 Task: Check the average views per listing of laminate floors in the last 1 year.
Action: Mouse moved to (882, 200)
Screenshot: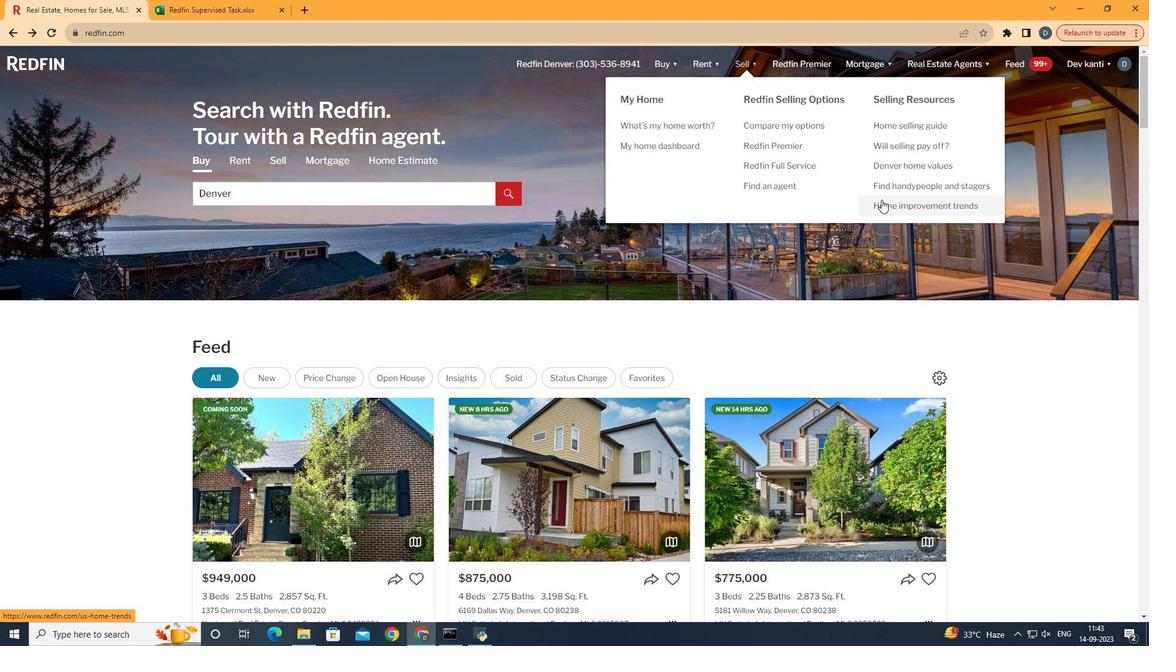 
Action: Mouse pressed left at (882, 200)
Screenshot: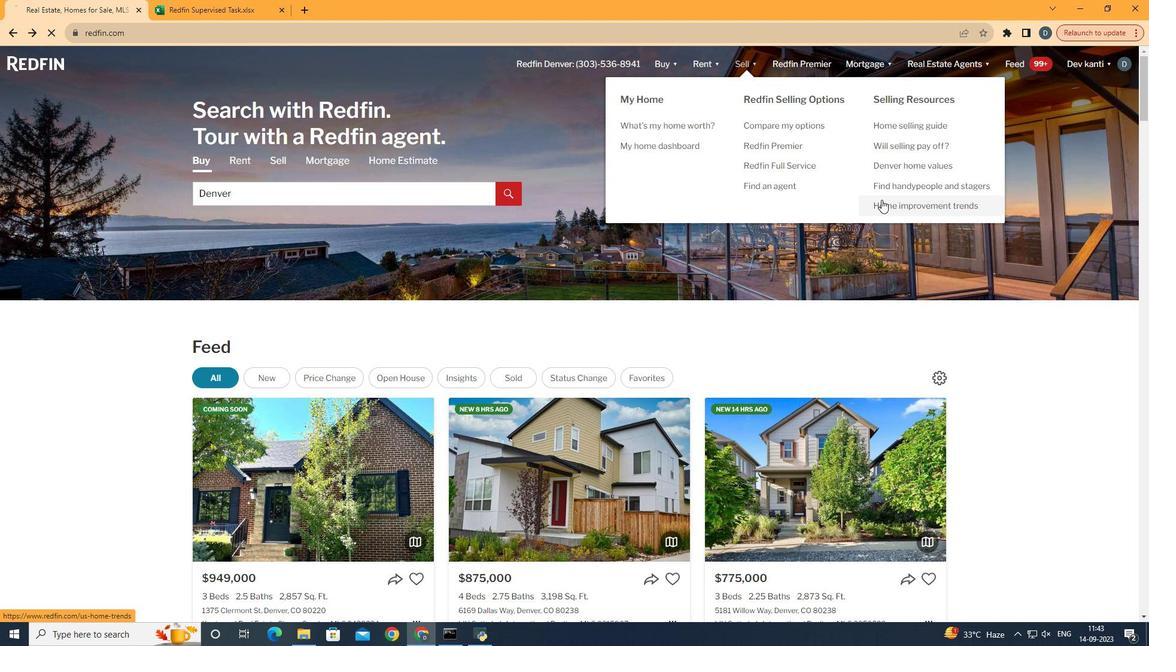 
Action: Mouse moved to (282, 228)
Screenshot: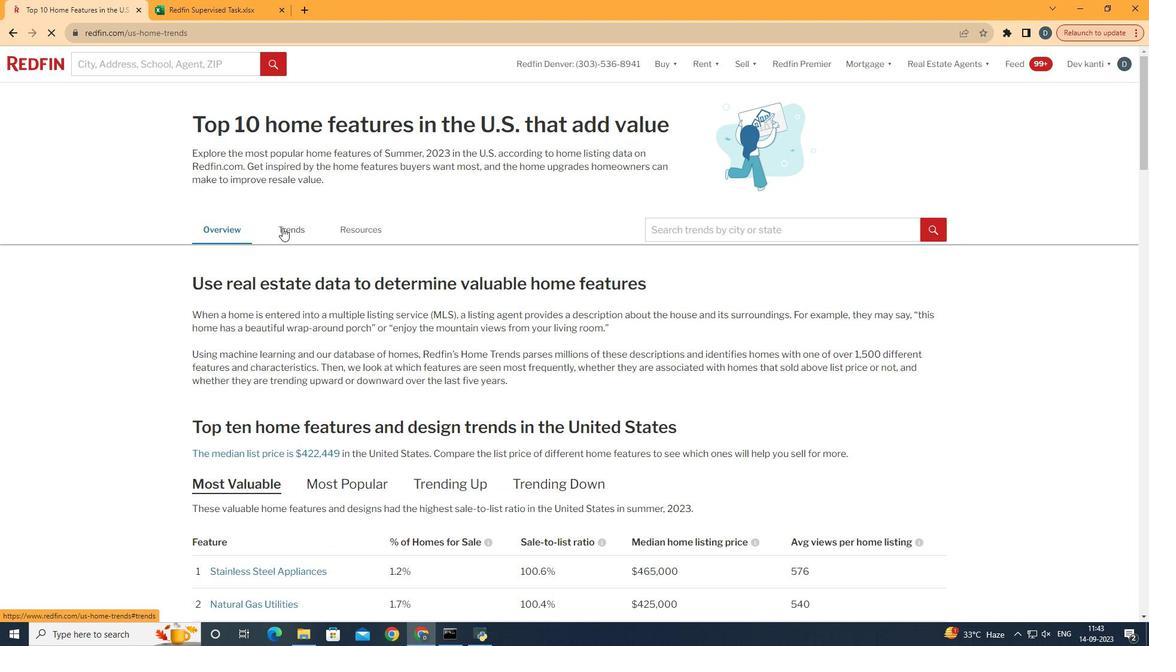 
Action: Mouse pressed left at (282, 228)
Screenshot: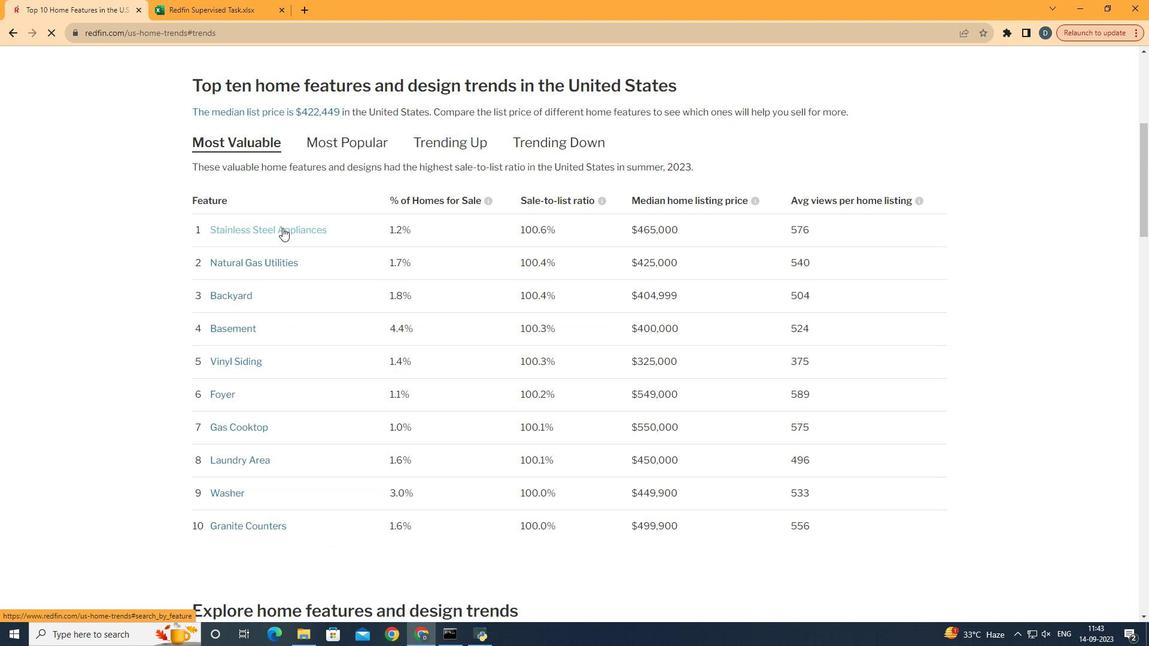 
Action: Mouse moved to (559, 291)
Screenshot: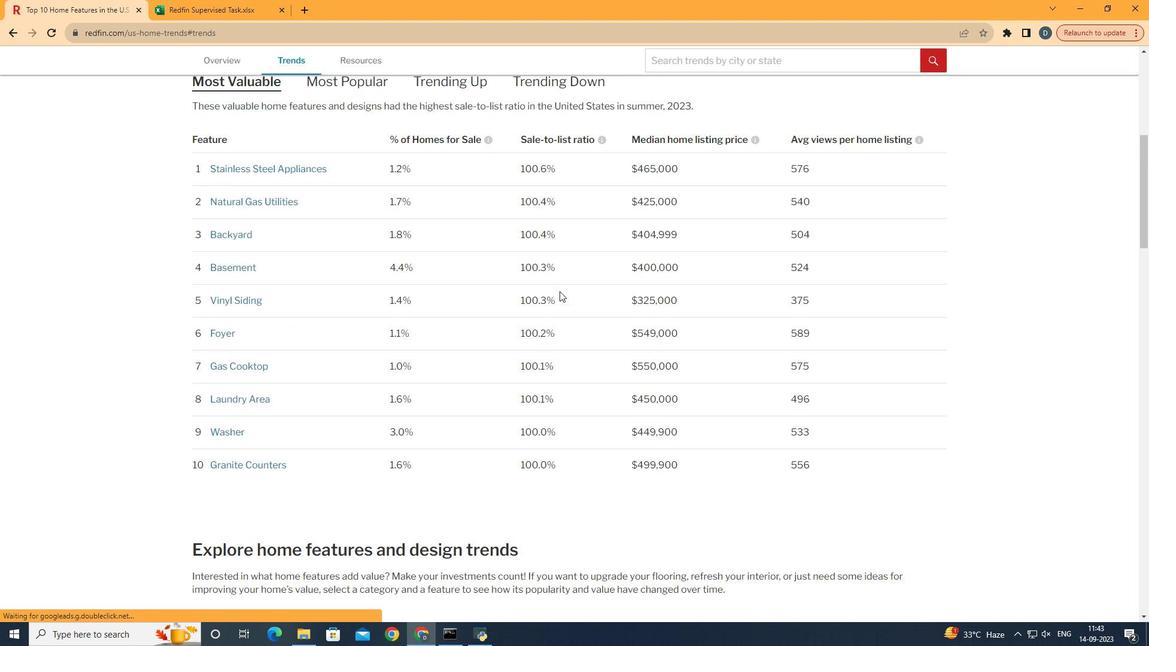 
Action: Mouse scrolled (559, 291) with delta (0, 0)
Screenshot: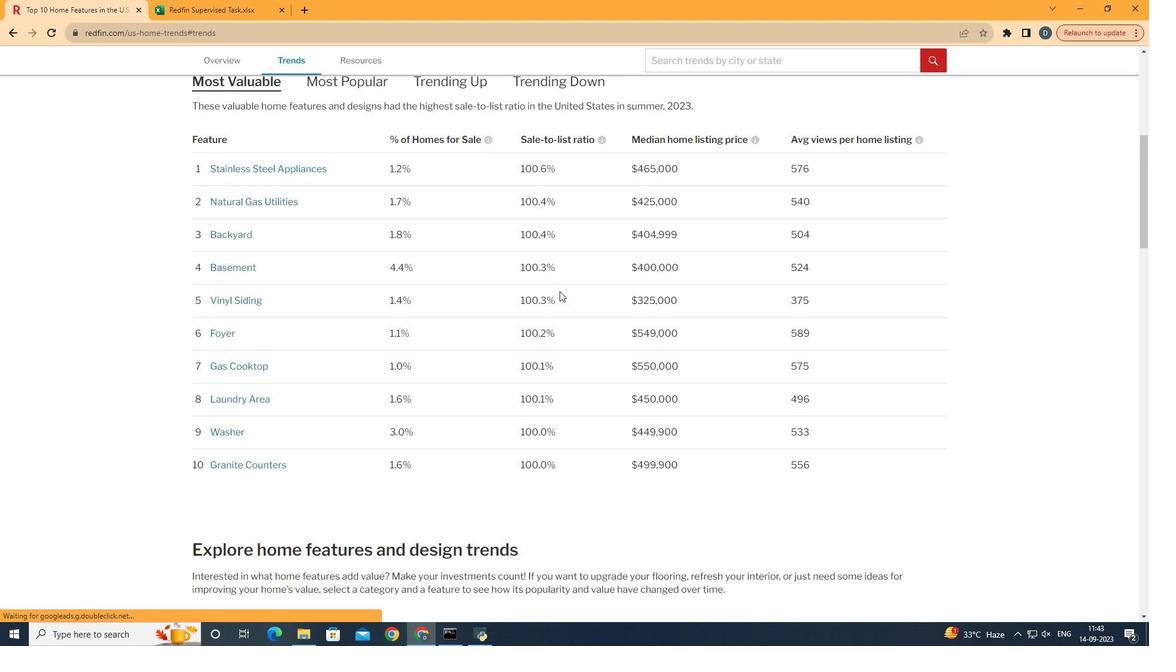 
Action: Mouse scrolled (559, 291) with delta (0, 0)
Screenshot: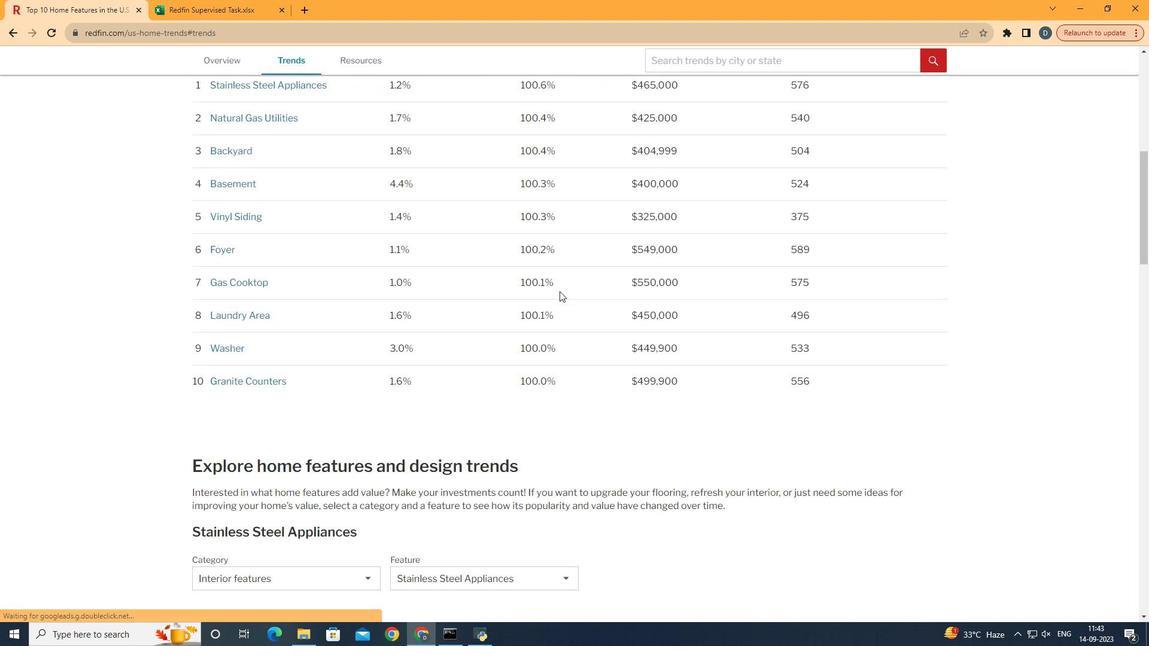 
Action: Mouse scrolled (559, 291) with delta (0, 0)
Screenshot: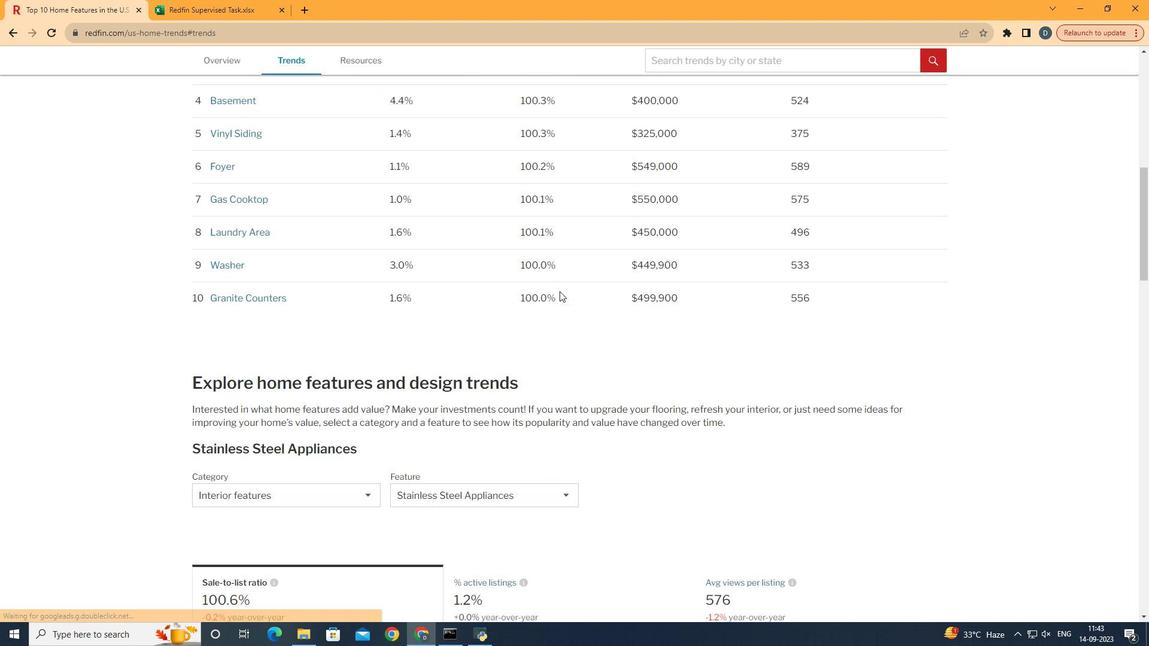 
Action: Mouse scrolled (559, 291) with delta (0, 0)
Screenshot: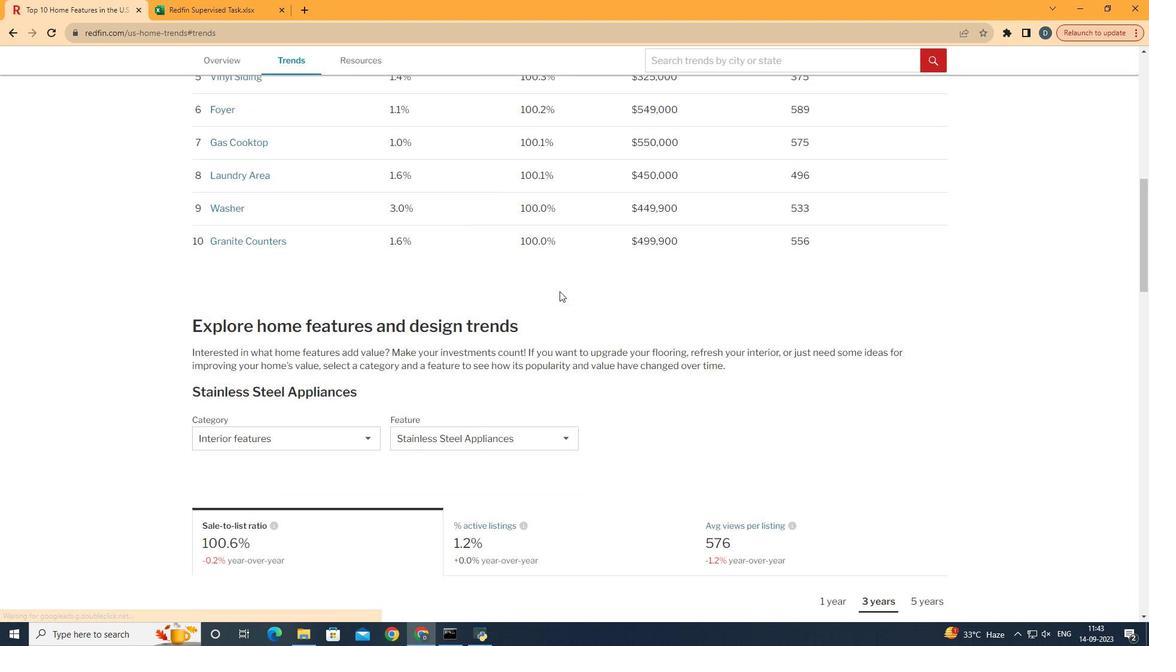 
Action: Mouse scrolled (559, 291) with delta (0, 0)
Screenshot: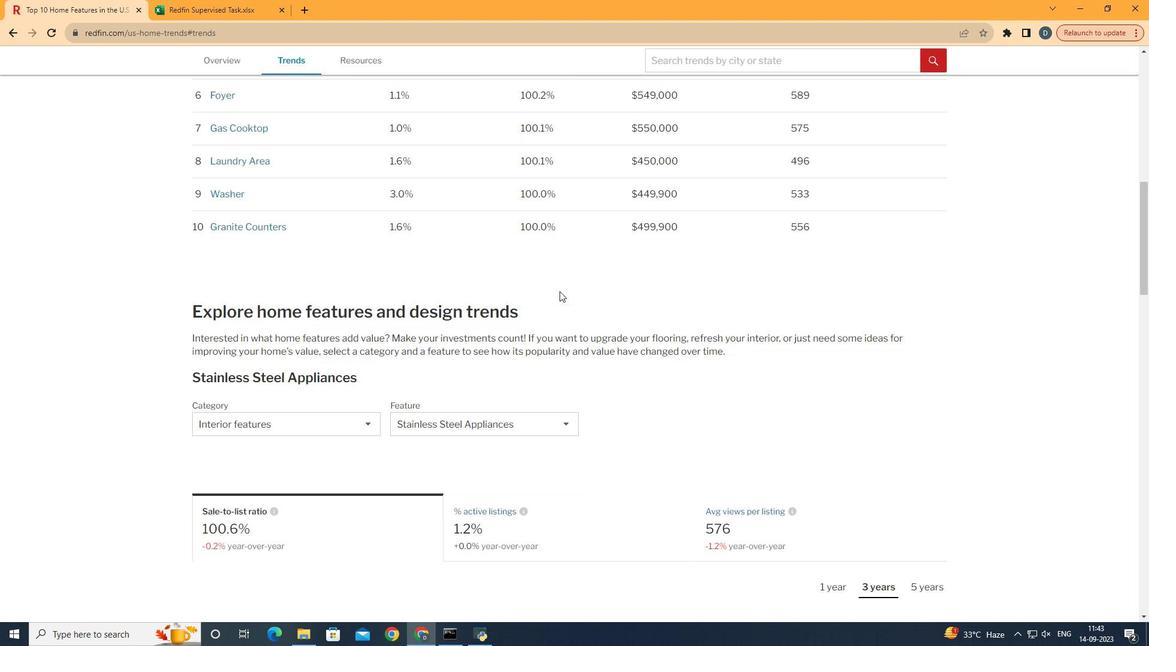 
Action: Mouse scrolled (559, 291) with delta (0, 0)
Screenshot: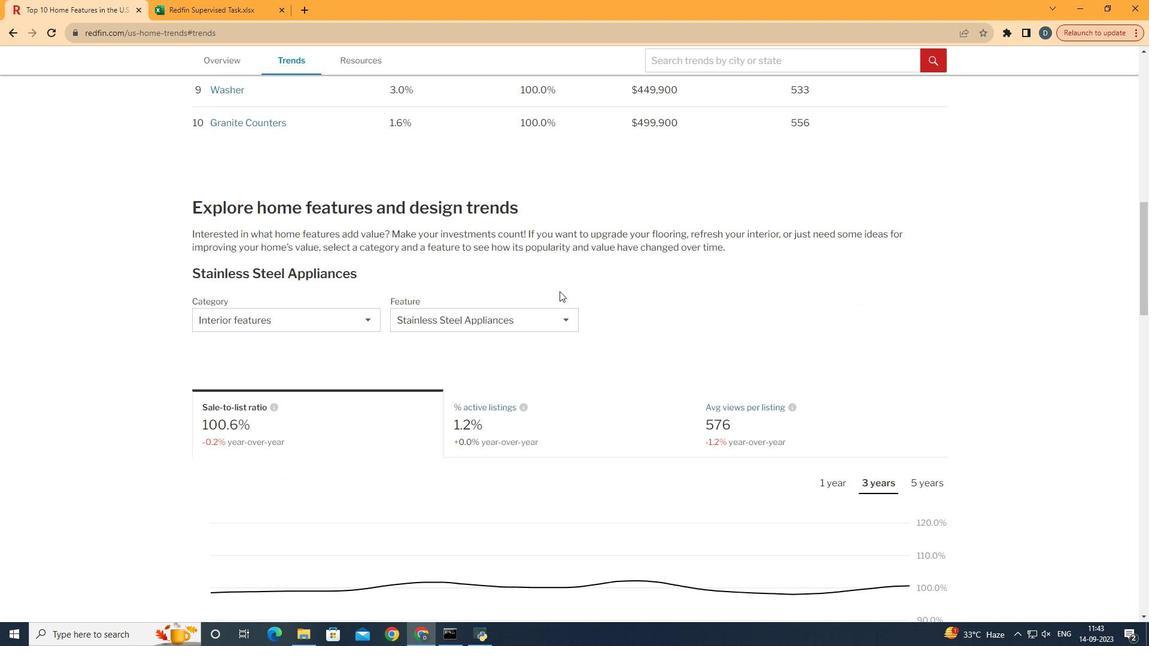 
Action: Mouse scrolled (559, 291) with delta (0, 0)
Screenshot: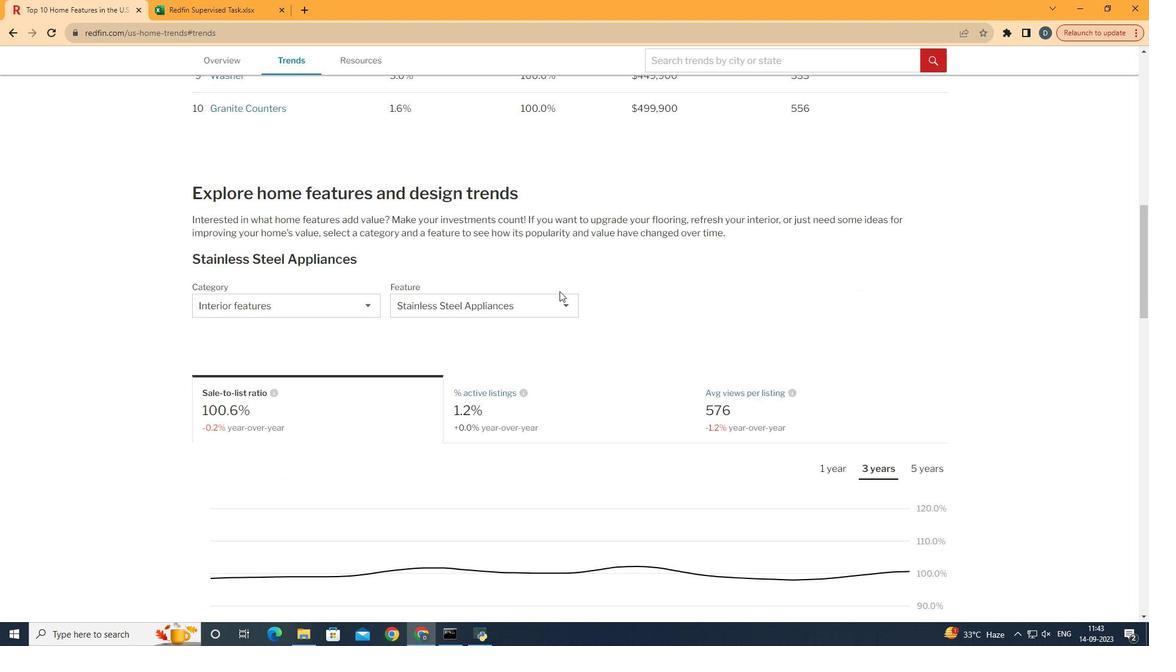 
Action: Mouse moved to (321, 301)
Screenshot: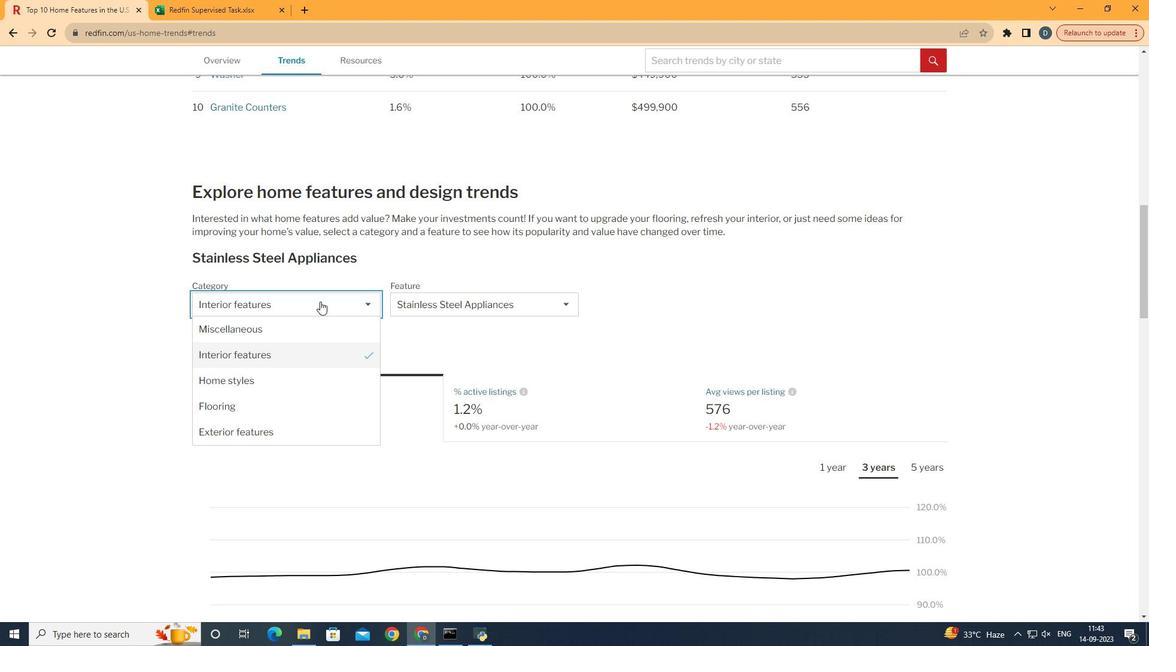 
Action: Mouse pressed left at (321, 301)
Screenshot: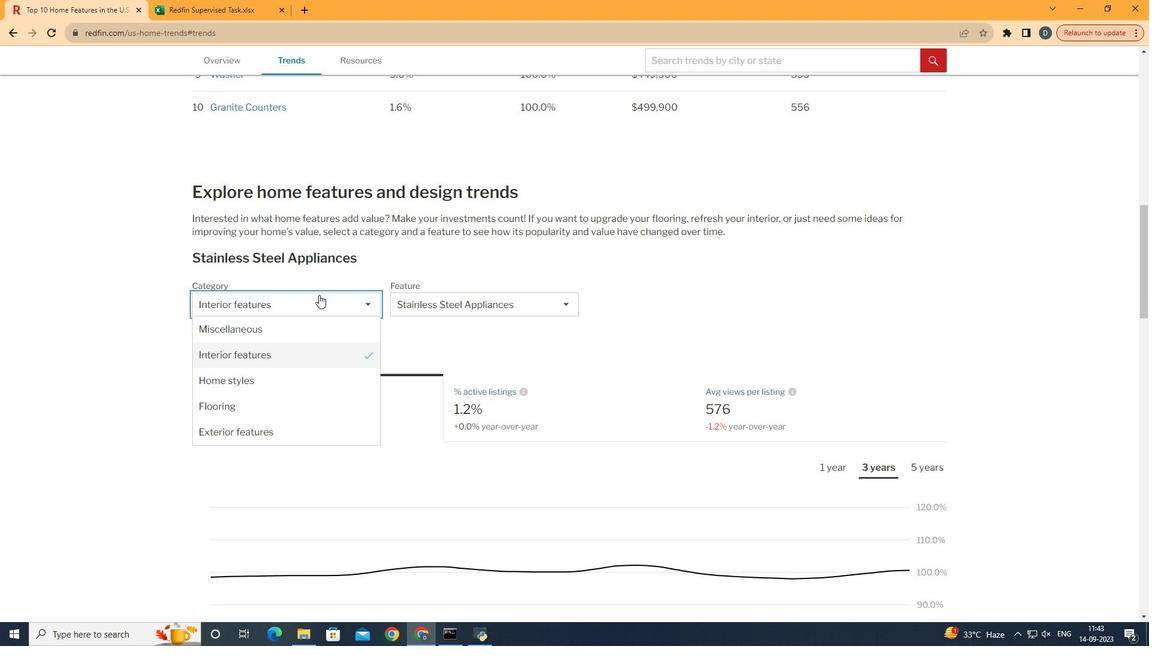 
Action: Mouse moved to (308, 411)
Screenshot: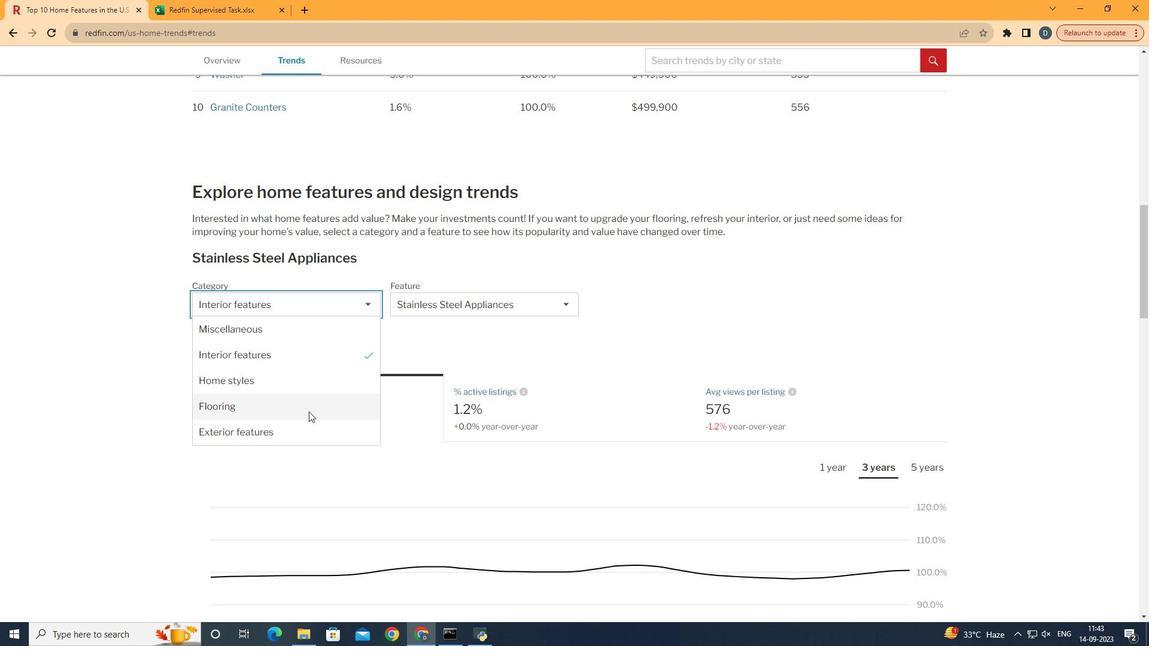 
Action: Mouse pressed left at (308, 411)
Screenshot: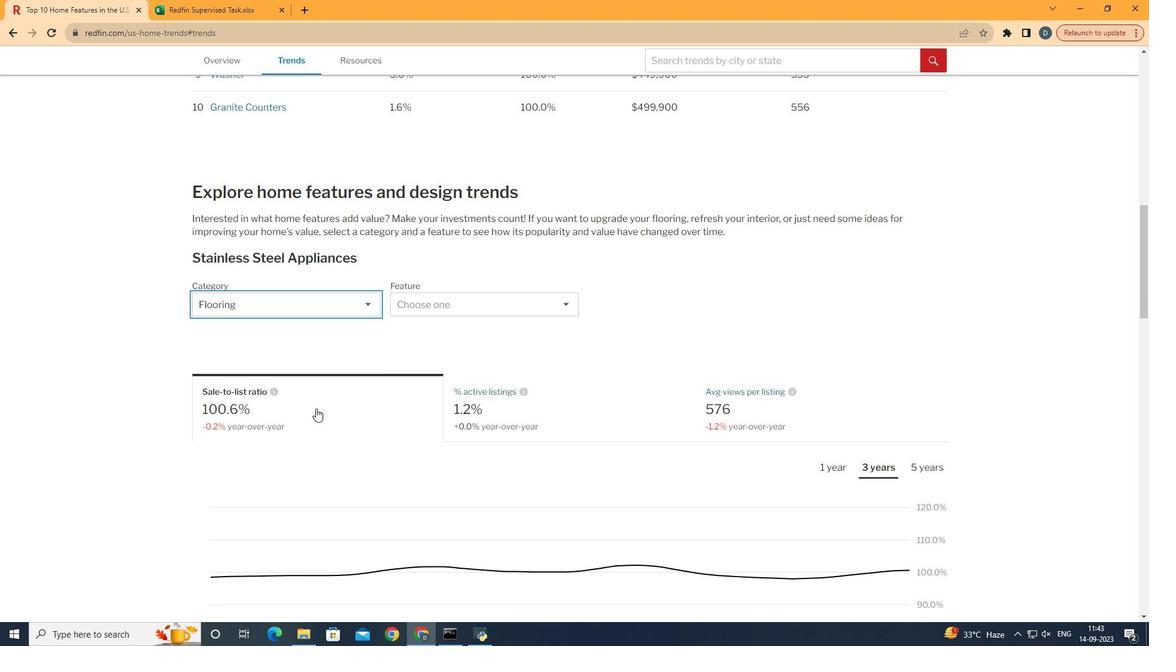 
Action: Mouse moved to (471, 304)
Screenshot: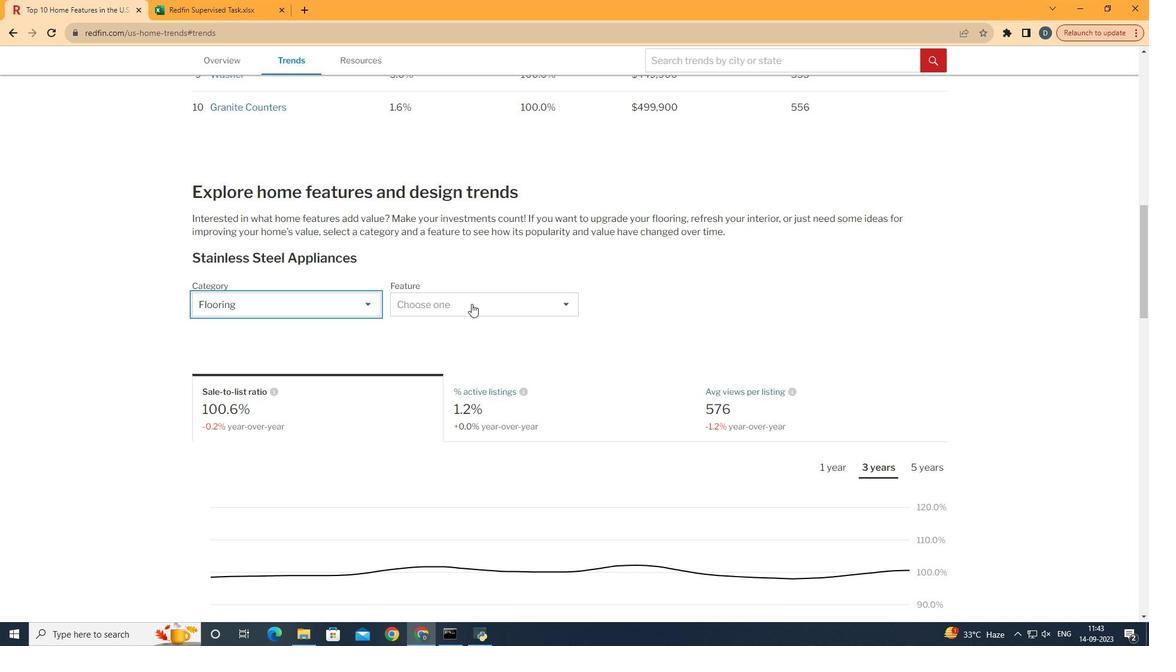 
Action: Mouse pressed left at (471, 304)
Screenshot: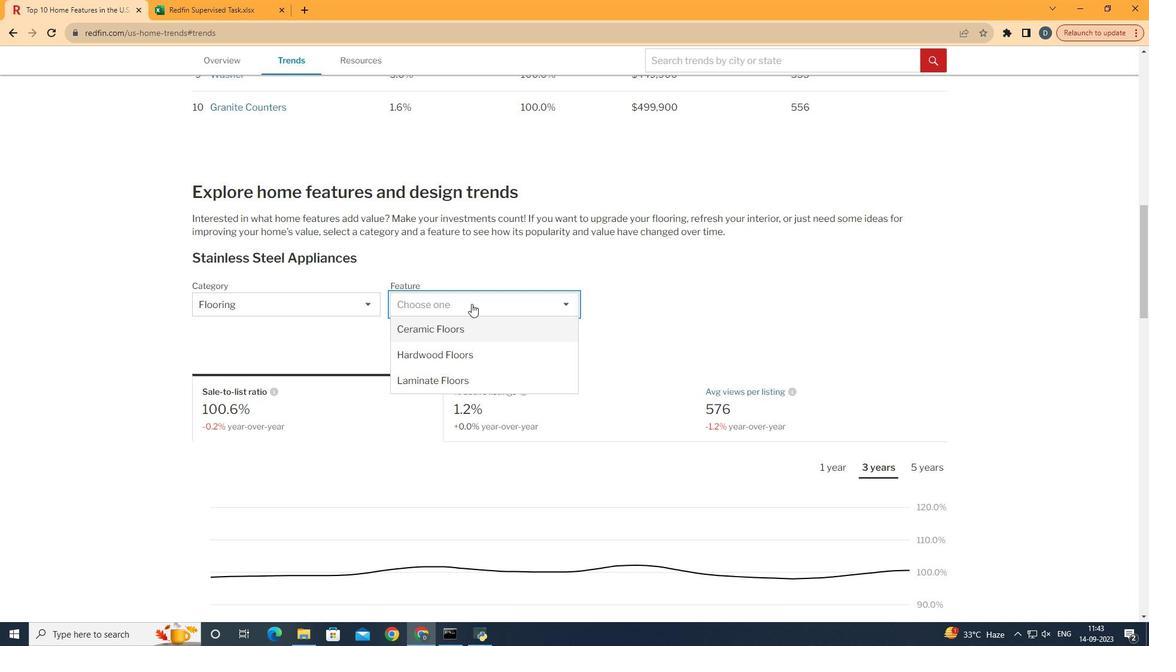 
Action: Mouse moved to (505, 378)
Screenshot: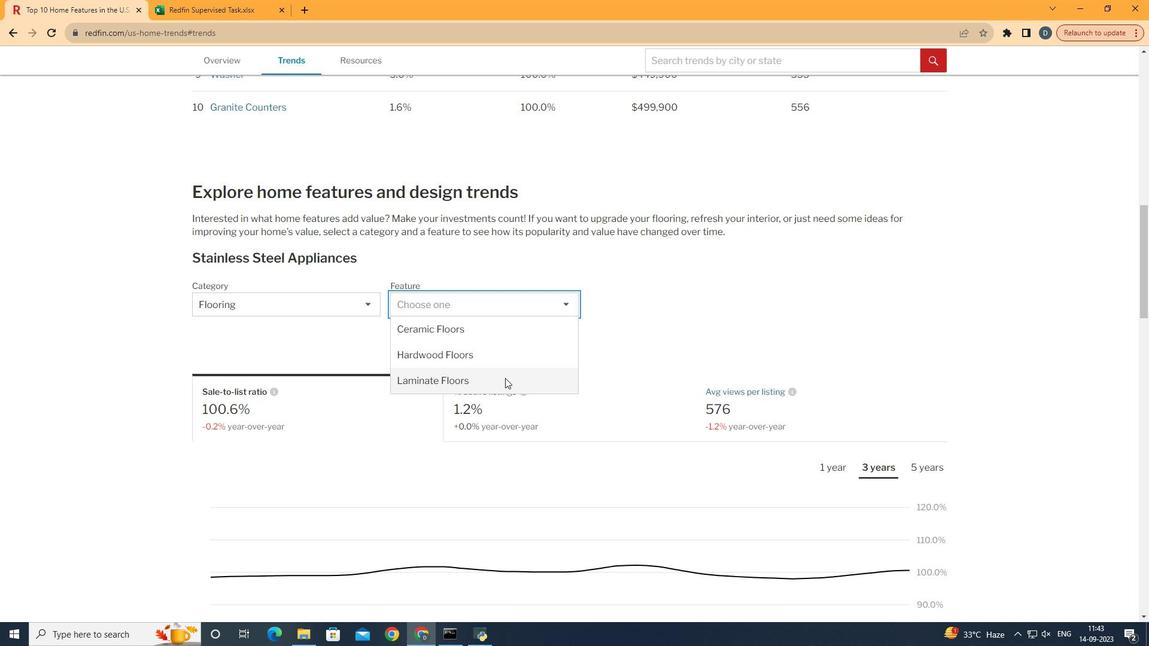 
Action: Mouse pressed left at (505, 378)
Screenshot: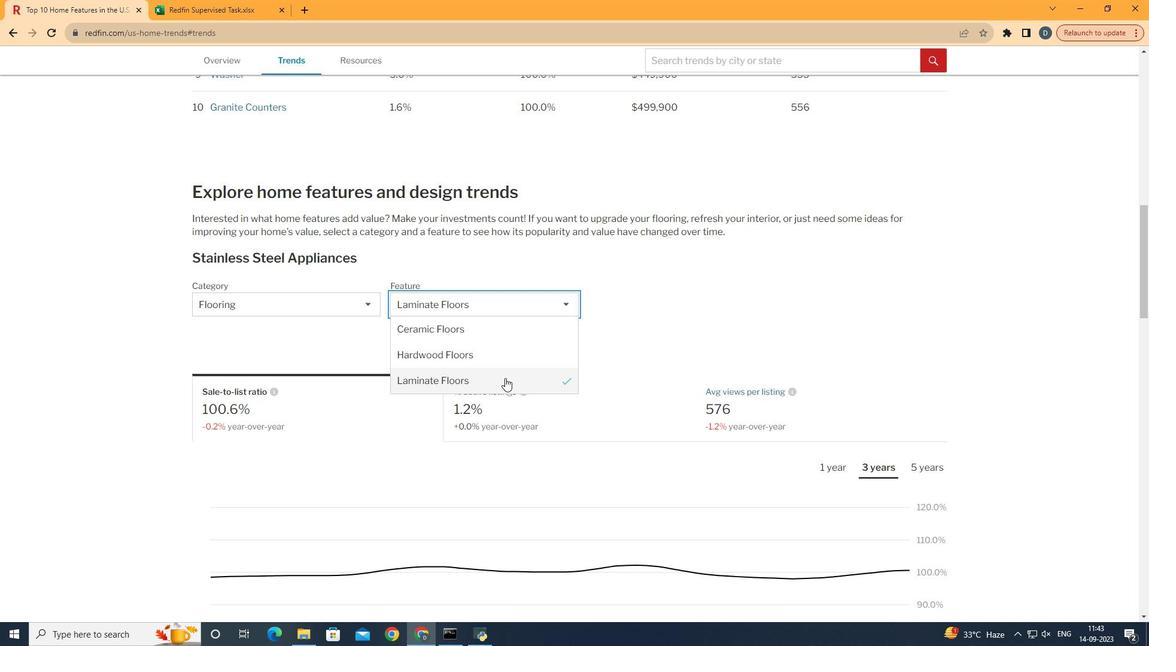 
Action: Mouse moved to (657, 328)
Screenshot: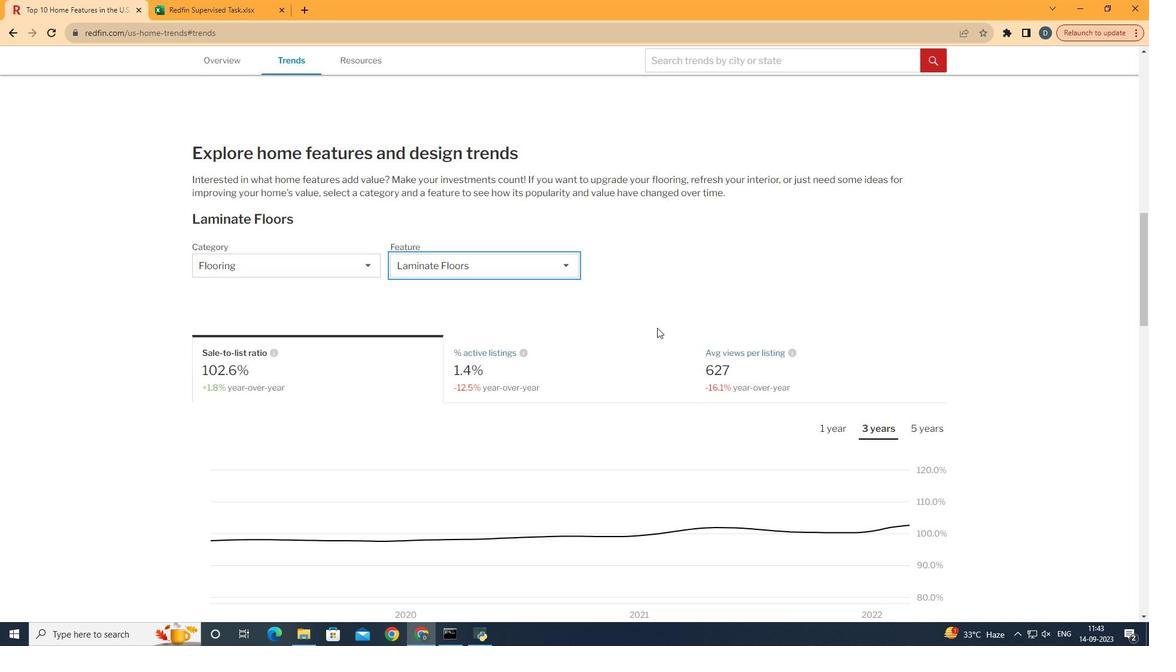 
Action: Mouse scrolled (657, 327) with delta (0, 0)
Screenshot: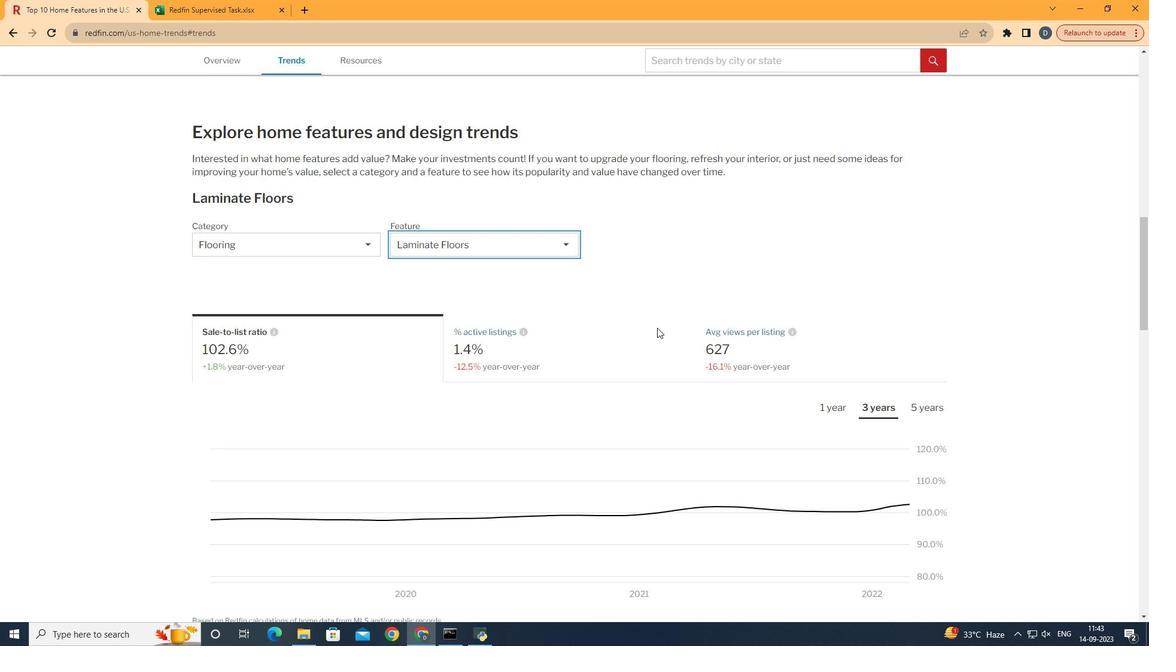 
Action: Mouse scrolled (657, 327) with delta (0, 0)
Screenshot: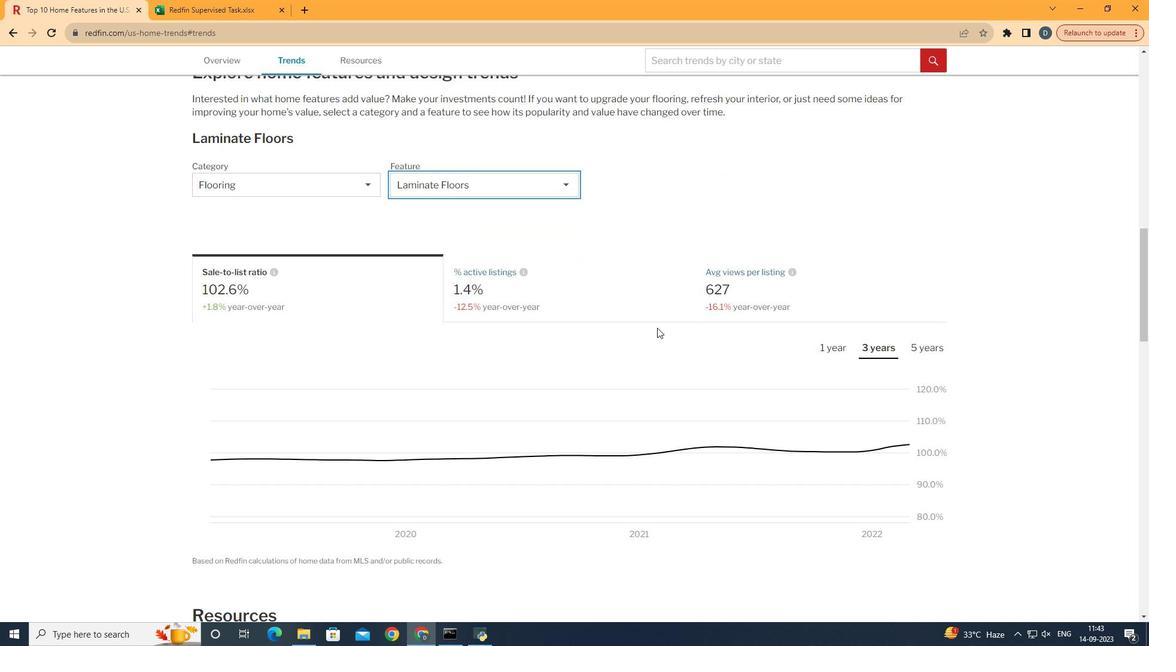 
Action: Mouse moved to (818, 292)
Screenshot: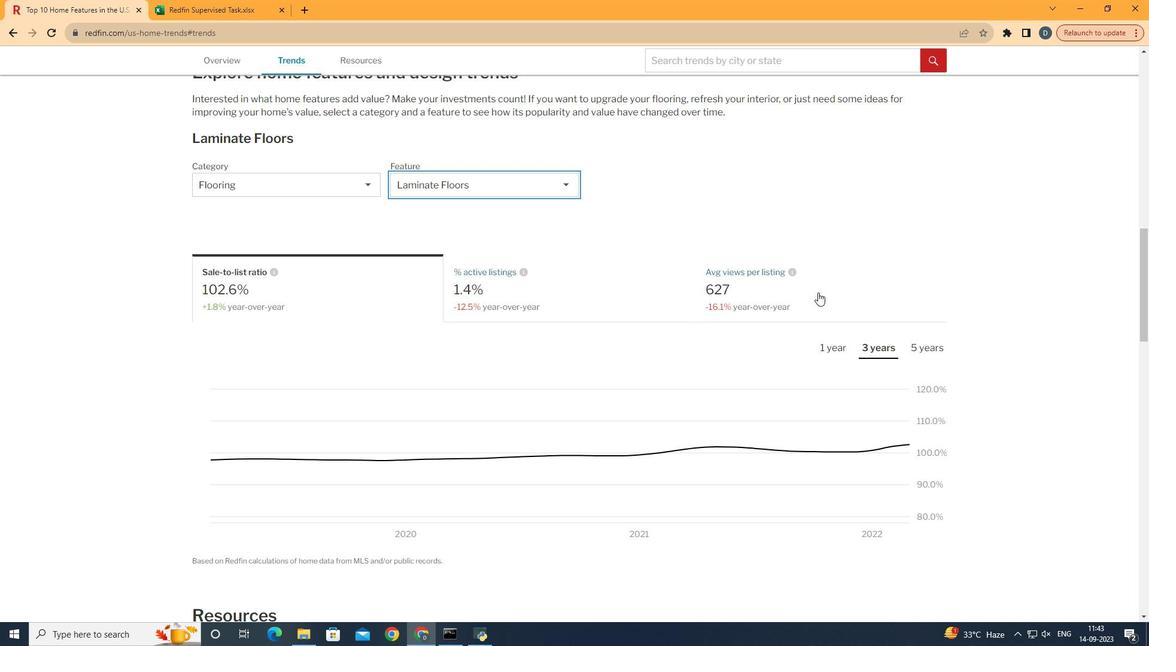 
Action: Mouse pressed left at (818, 292)
Screenshot: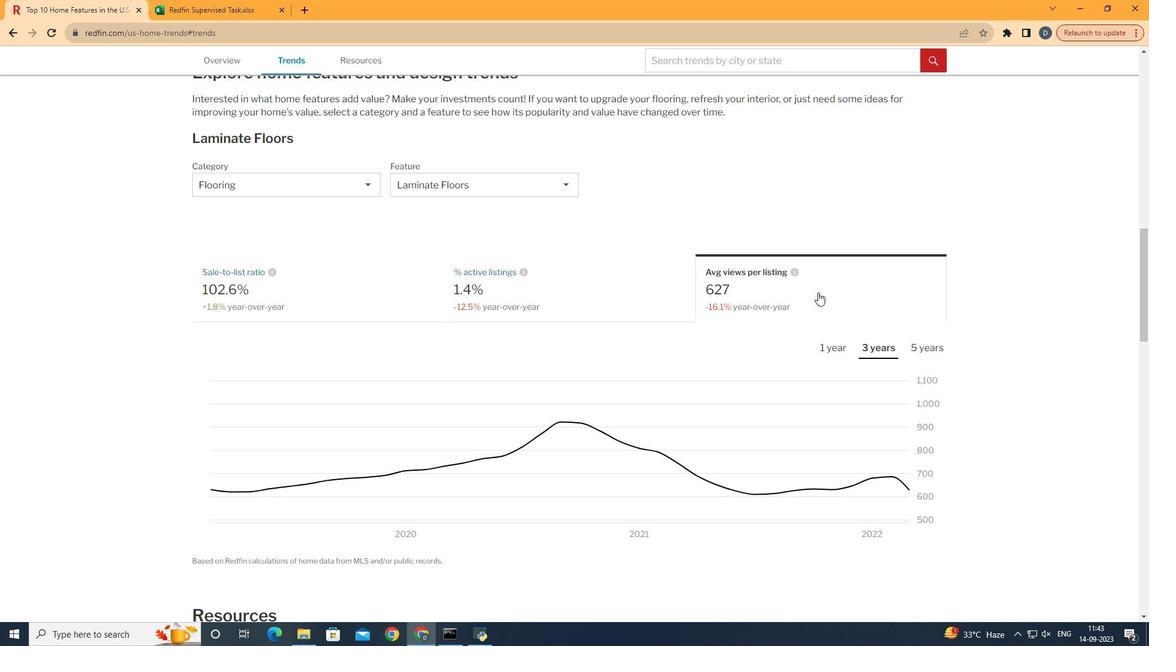 
Action: Mouse moved to (834, 353)
Screenshot: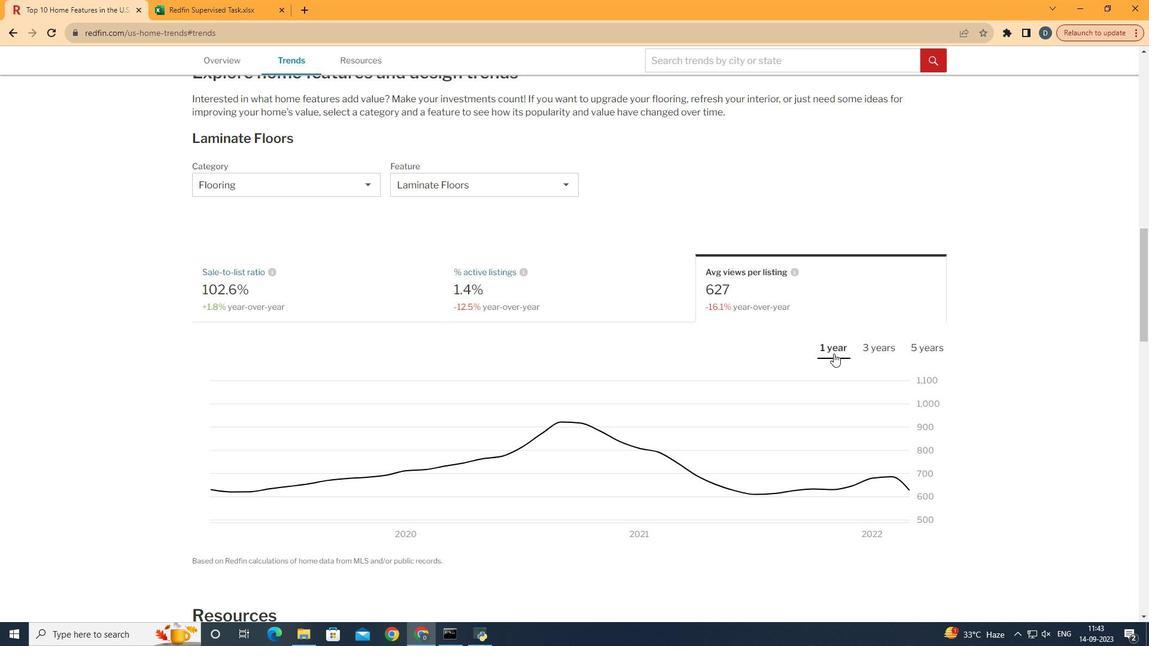 
Action: Mouse pressed left at (834, 353)
Screenshot: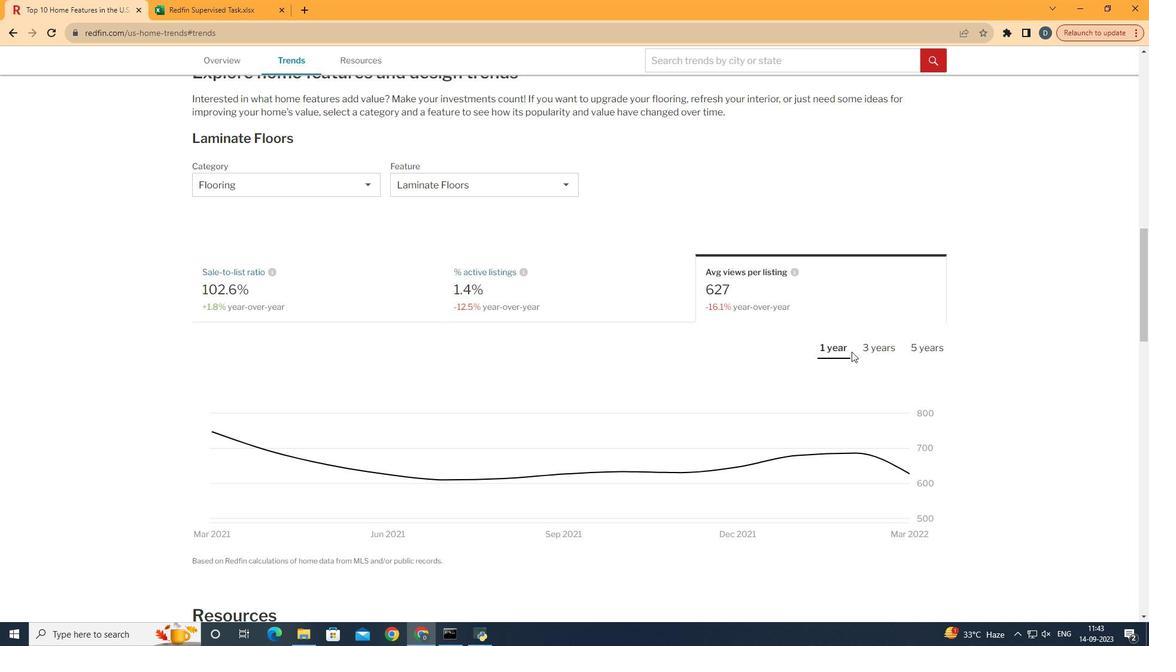 
Action: Mouse moved to (981, 318)
Screenshot: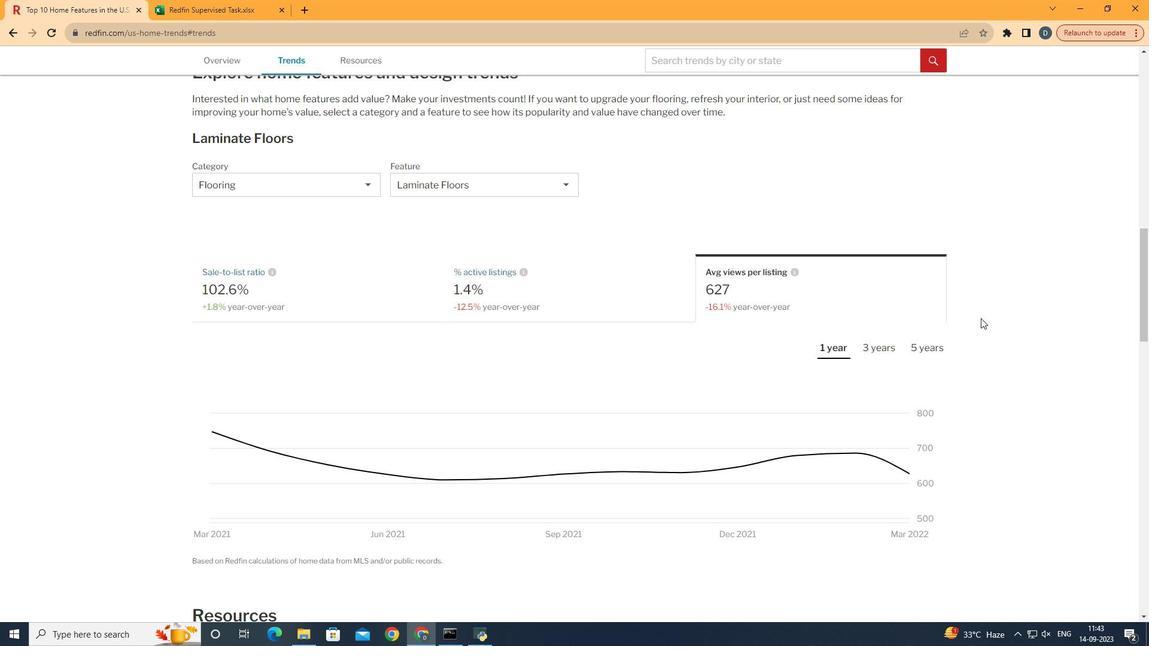 
